 Task: Use the formula "GOOGLETRANSLATE" in spreadsheet "Project protfolio".
Action: Mouse moved to (119, 68)
Screenshot: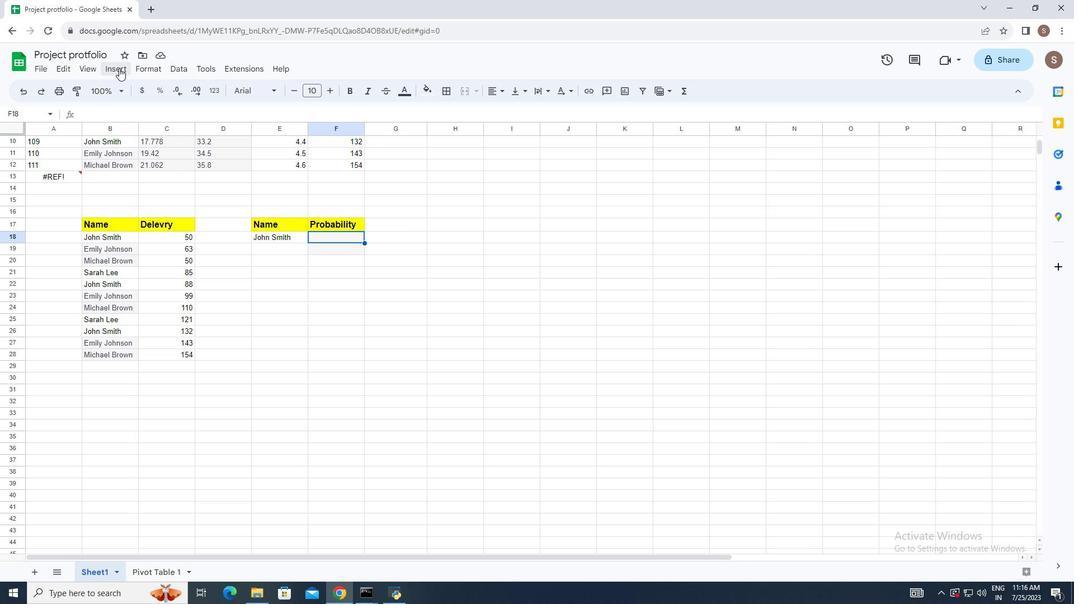 
Action: Mouse pressed left at (119, 68)
Screenshot: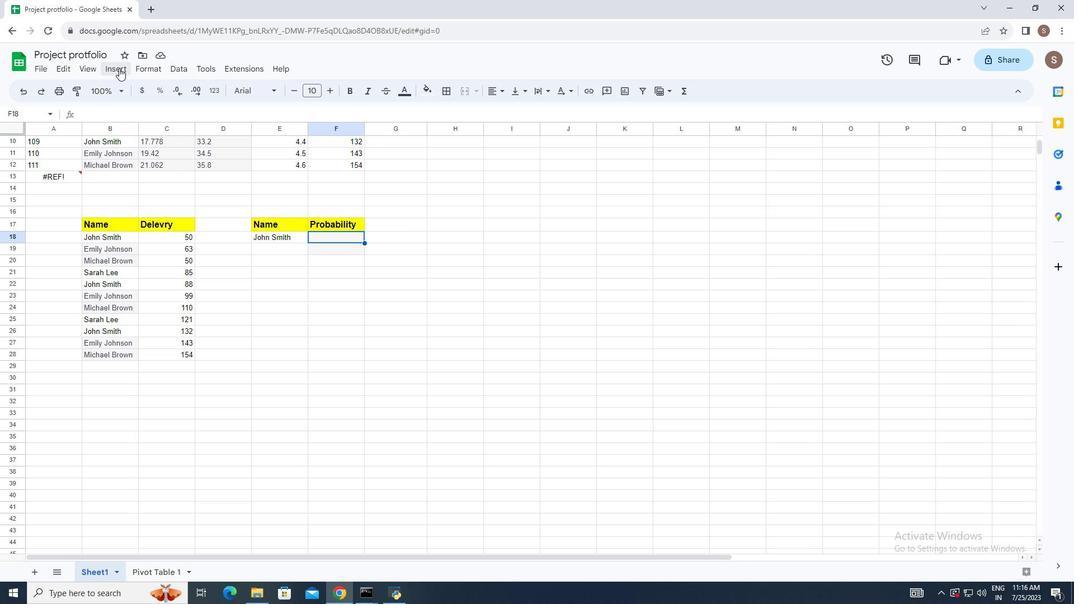 
Action: Mouse moved to (173, 263)
Screenshot: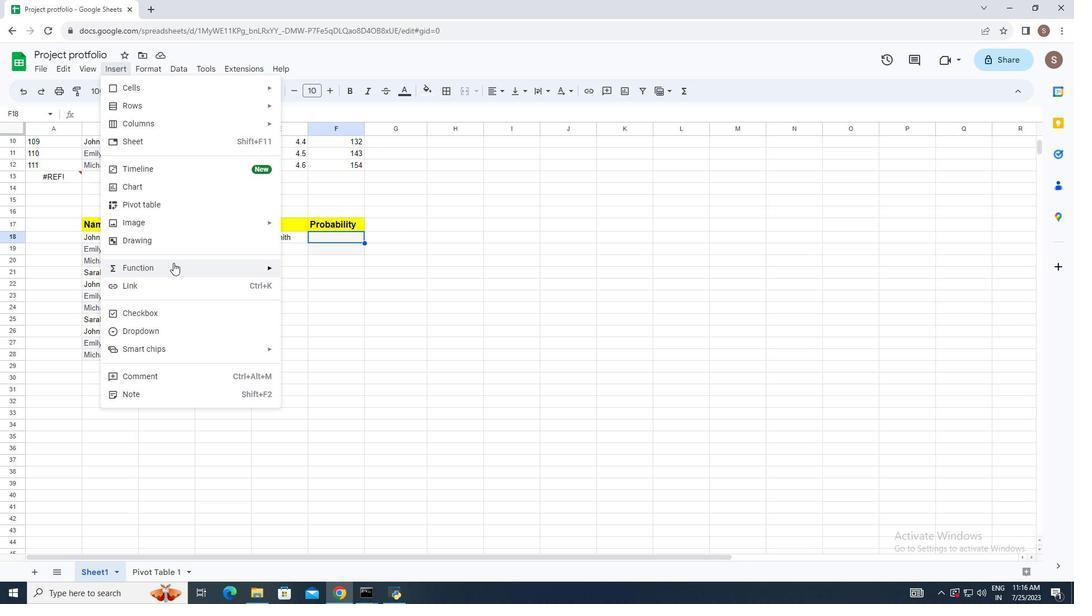 
Action: Mouse pressed left at (173, 263)
Screenshot: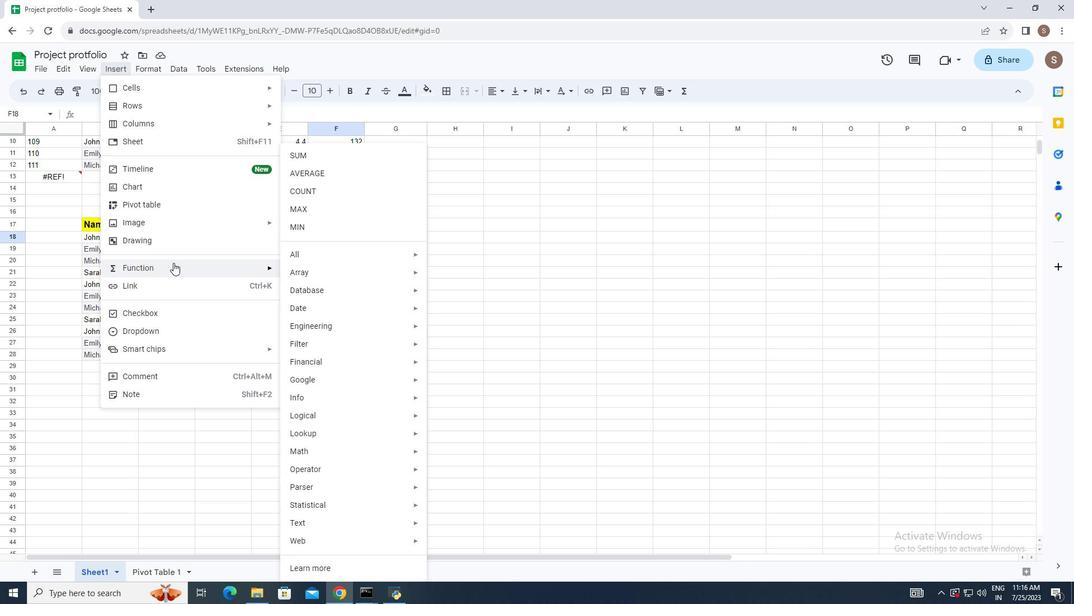 
Action: Mouse moved to (343, 252)
Screenshot: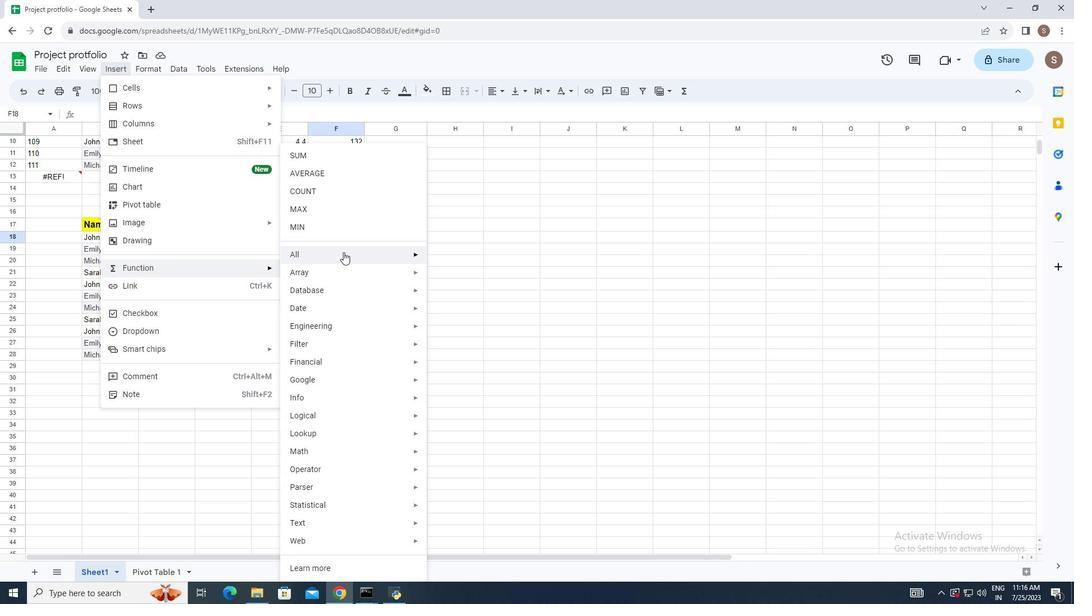 
Action: Mouse pressed left at (343, 252)
Screenshot: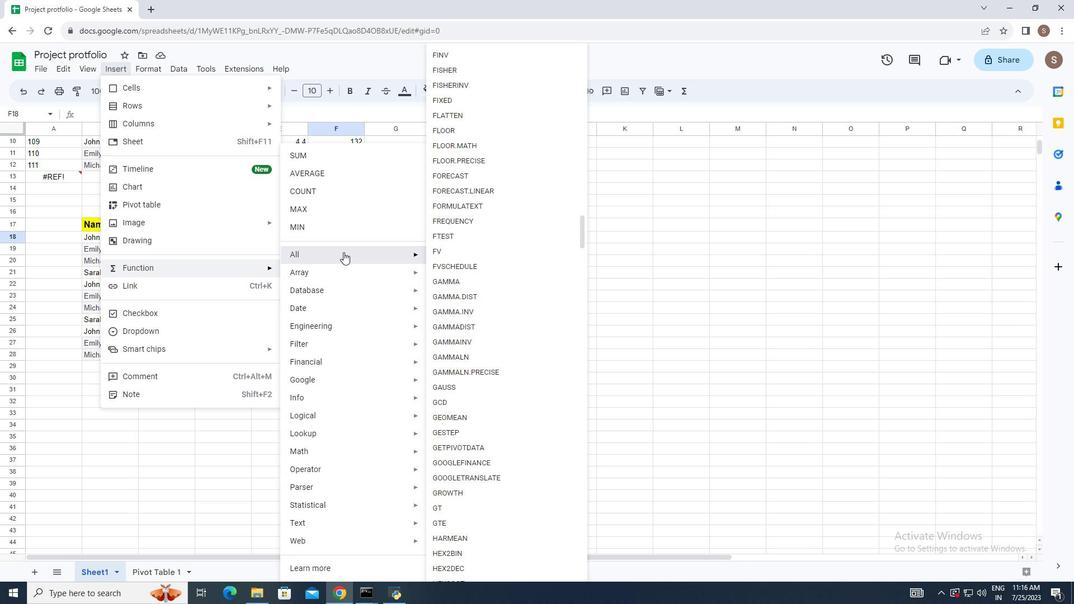 
Action: Mouse moved to (499, 480)
Screenshot: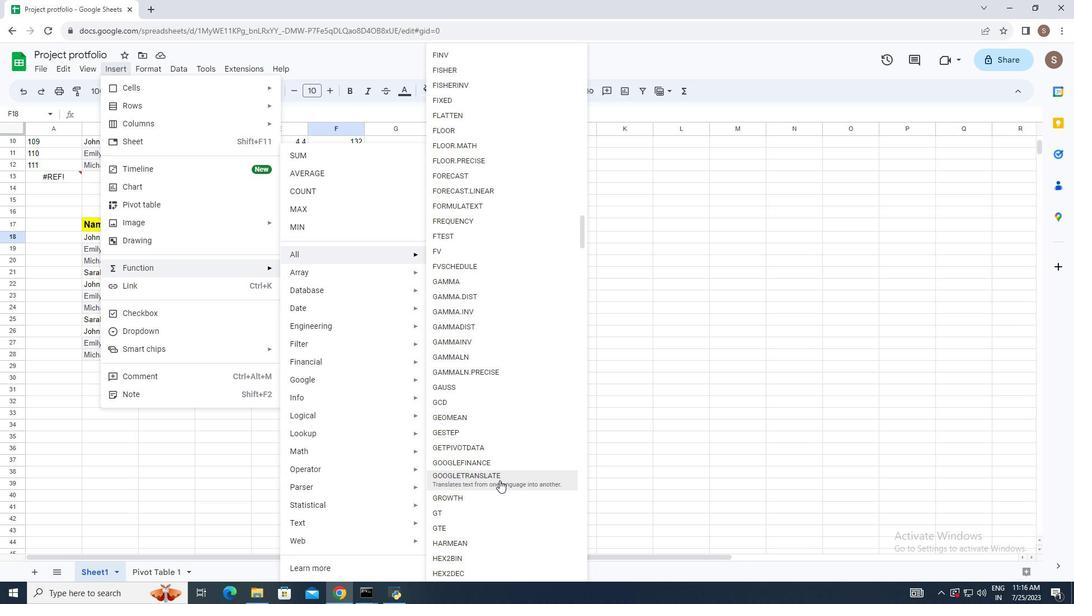 
Action: Mouse pressed left at (499, 480)
Screenshot: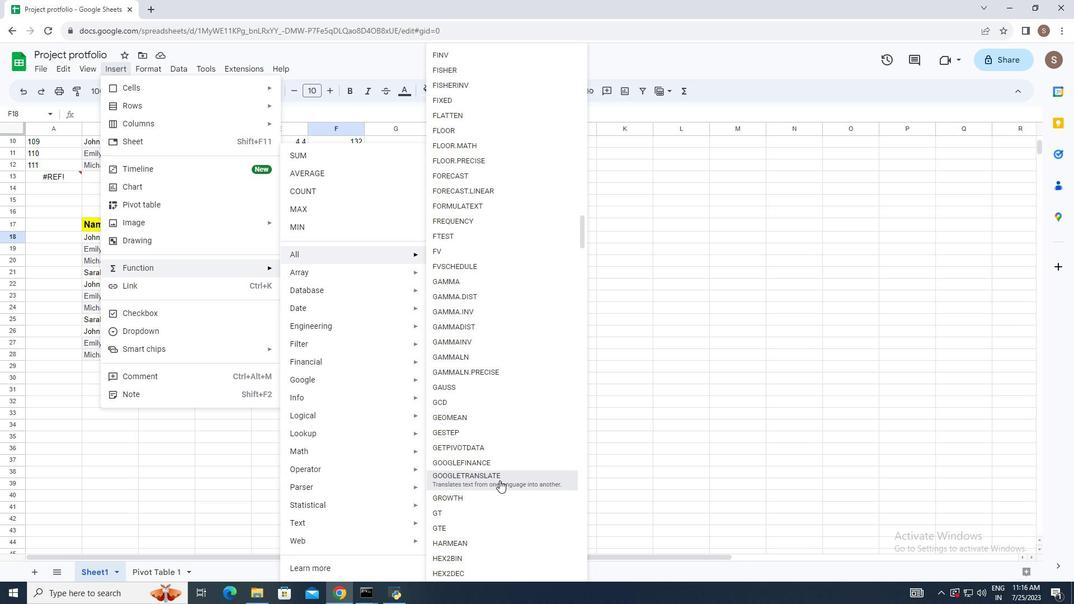 
Action: Mouse moved to (395, 363)
Screenshot: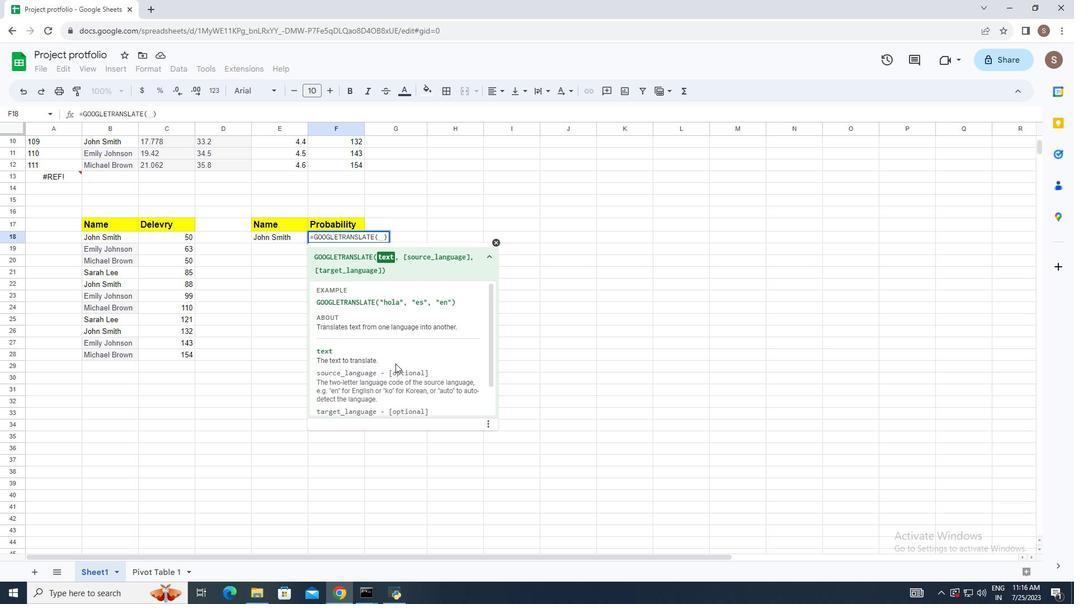 
Action: Key pressed <Key.shift_r>"hola<Key.shift_r>",<Key.space><Key.shift_r>"es<Key.shift_r>",<Key.space><Key.shift_r>"en<Key.shift_r>"<Key.enter>
Screenshot: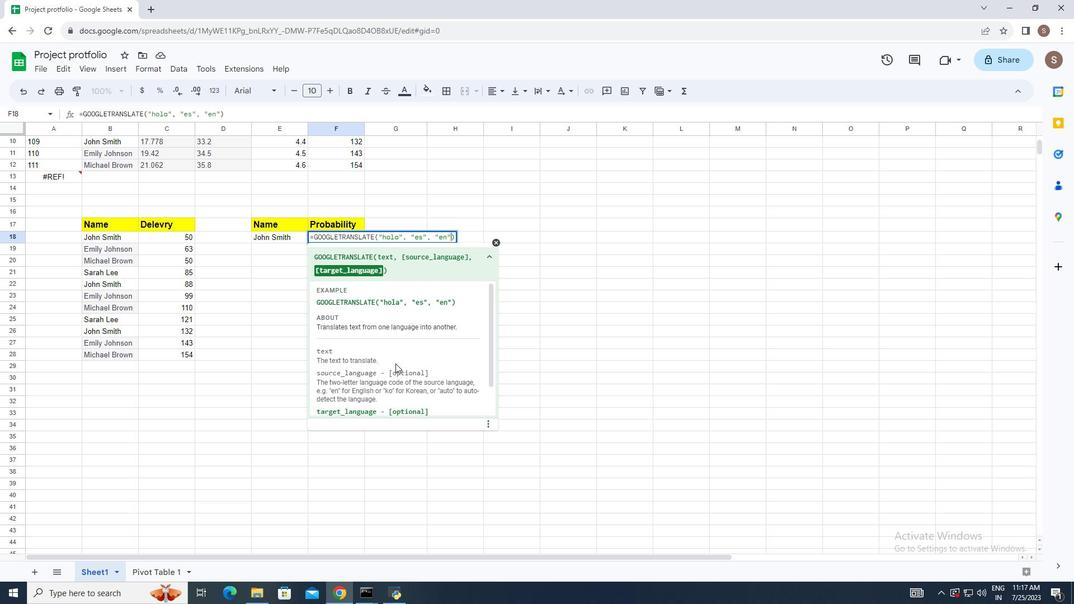
